 Task: Check the percentage active listings of step in shower in the last 1 year.
Action: Mouse moved to (775, 177)
Screenshot: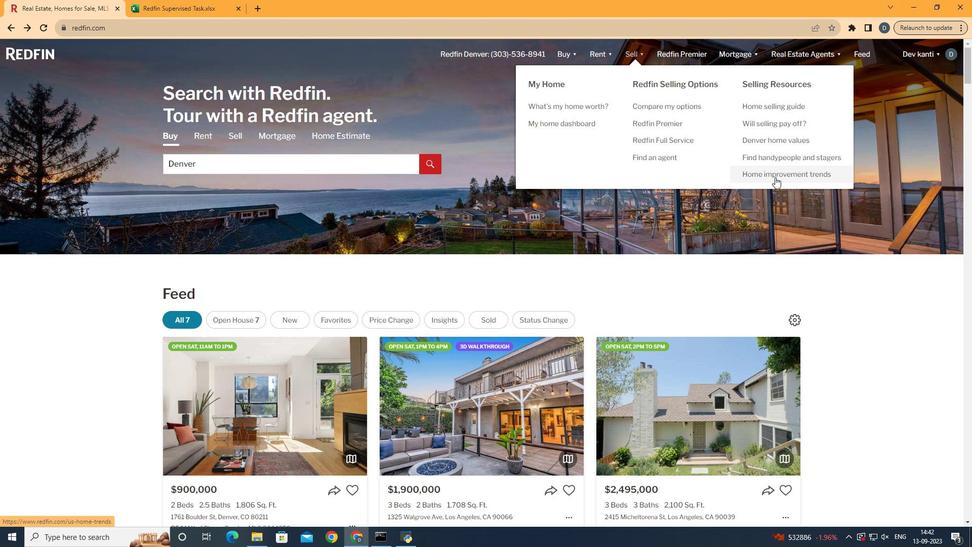 
Action: Mouse pressed left at (775, 177)
Screenshot: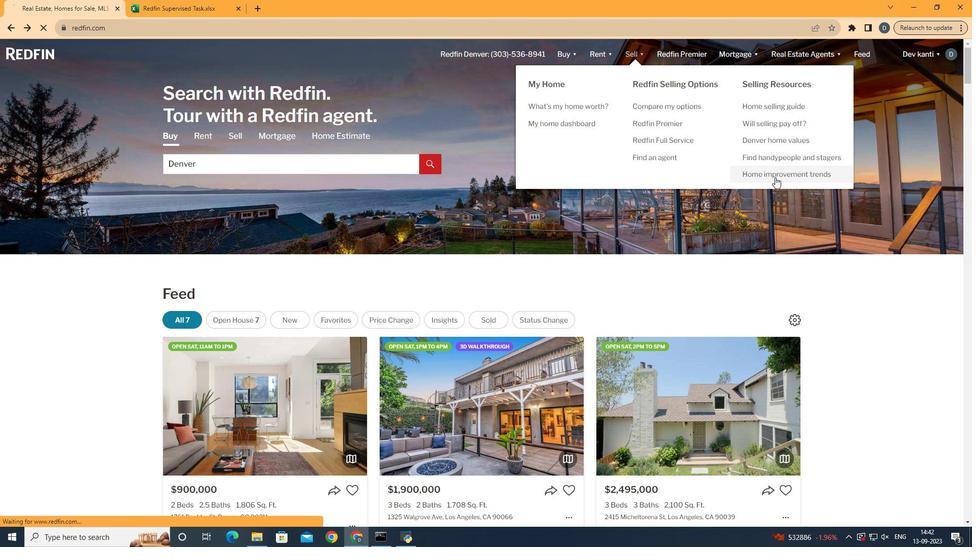 
Action: Mouse moved to (234, 188)
Screenshot: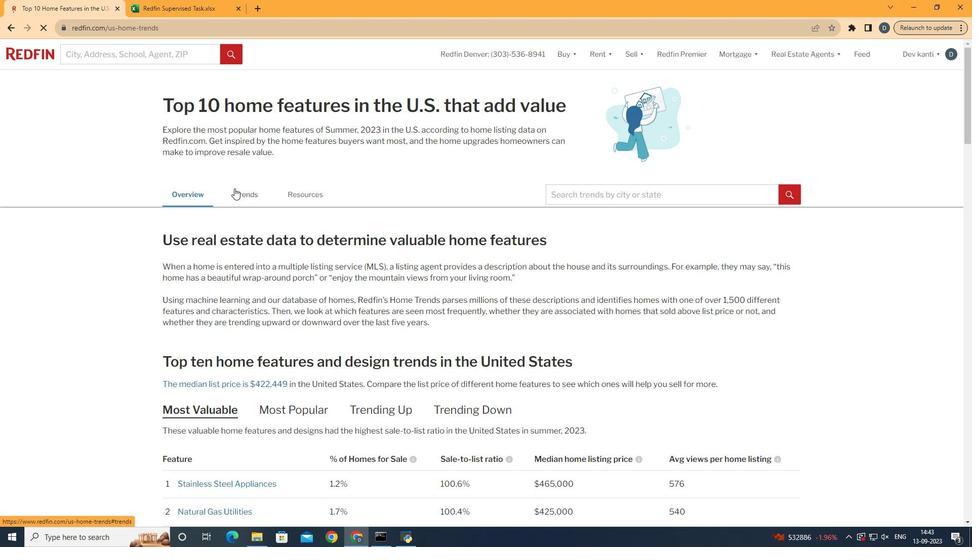
Action: Mouse pressed left at (234, 188)
Screenshot: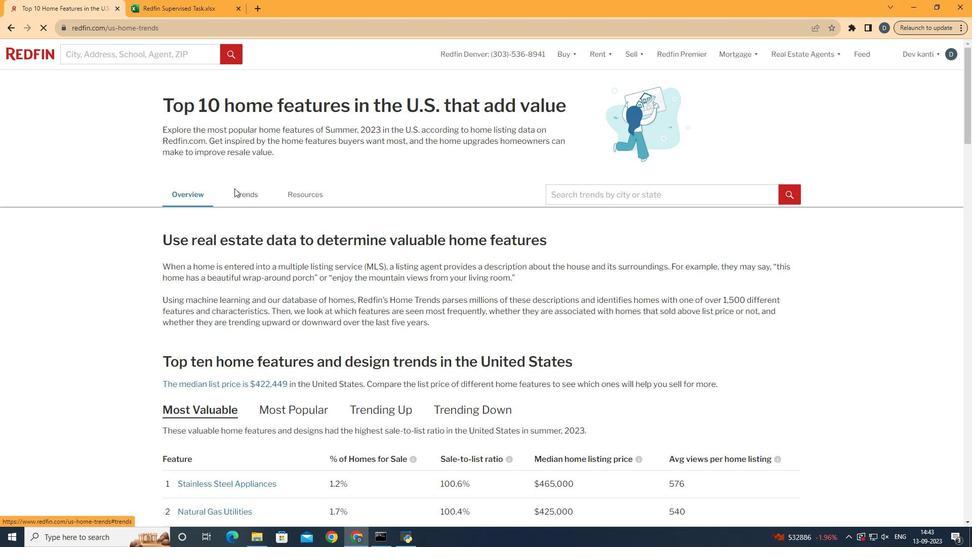 
Action: Mouse moved to (322, 210)
Screenshot: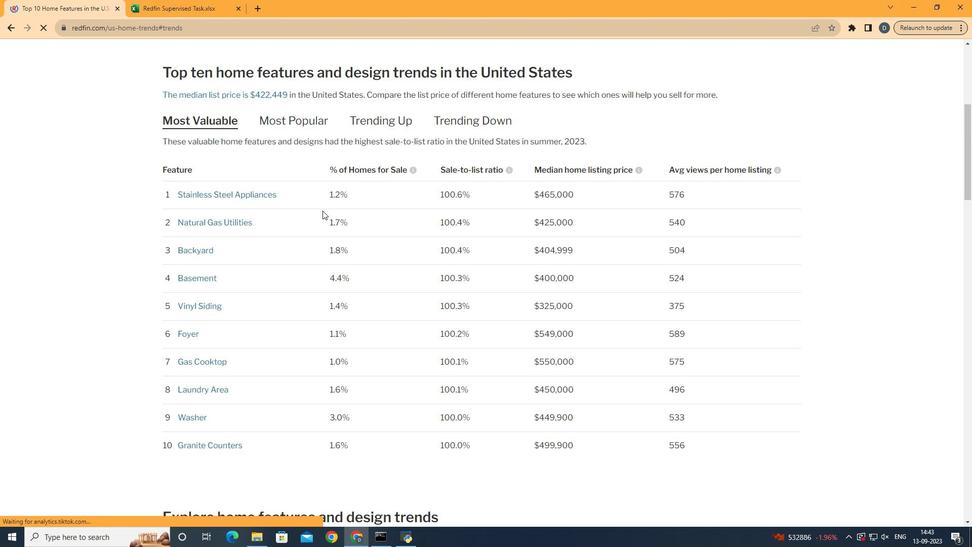 
Action: Mouse scrolled (322, 210) with delta (0, 0)
Screenshot: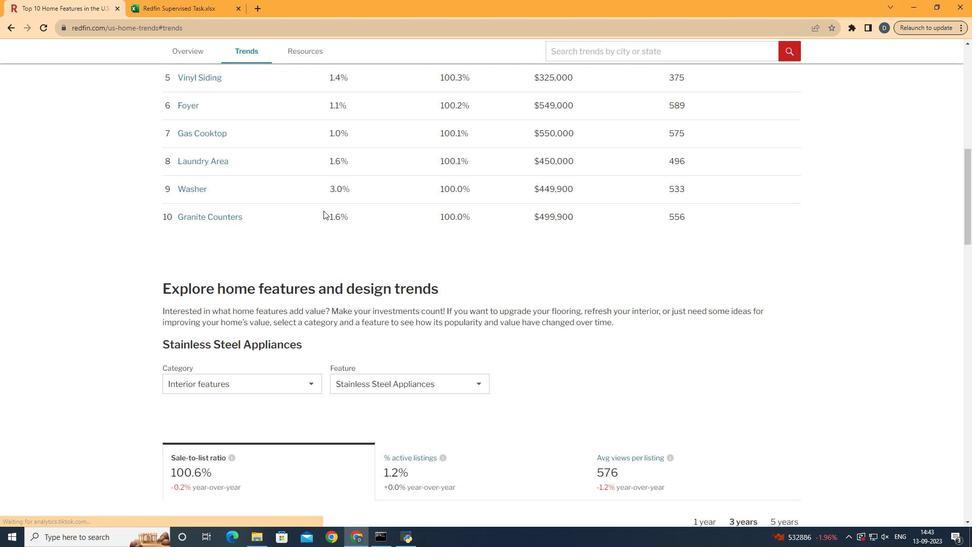 
Action: Mouse scrolled (322, 210) with delta (0, 0)
Screenshot: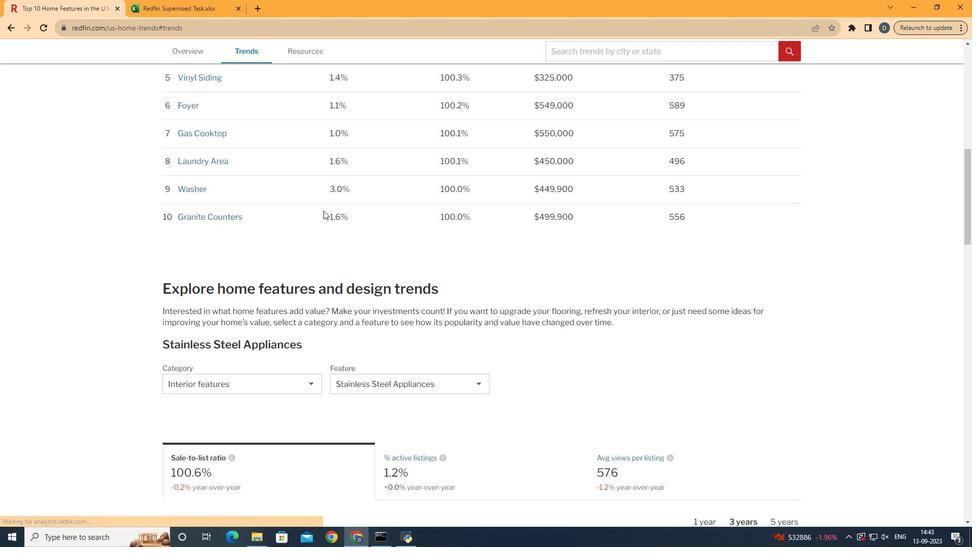 
Action: Mouse scrolled (322, 210) with delta (0, 0)
Screenshot: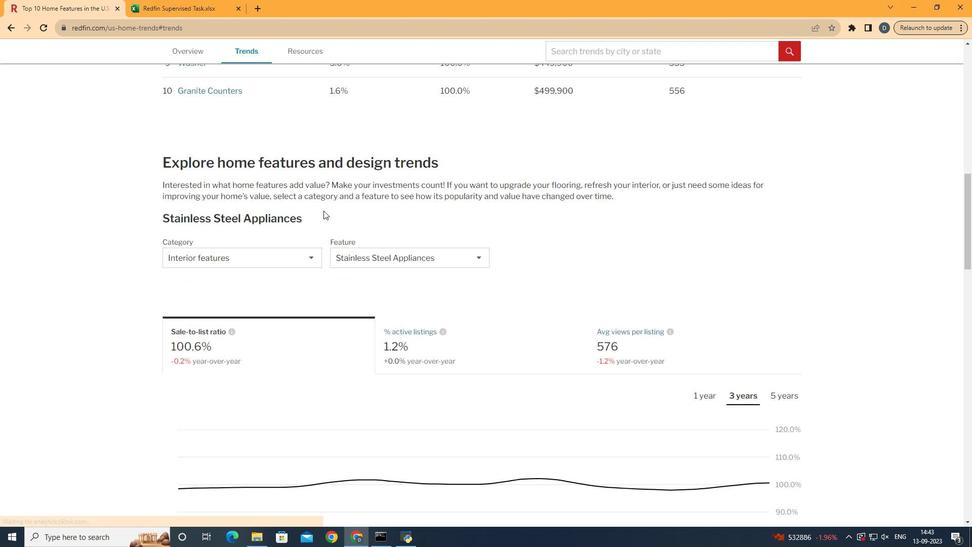 
Action: Mouse scrolled (322, 210) with delta (0, 0)
Screenshot: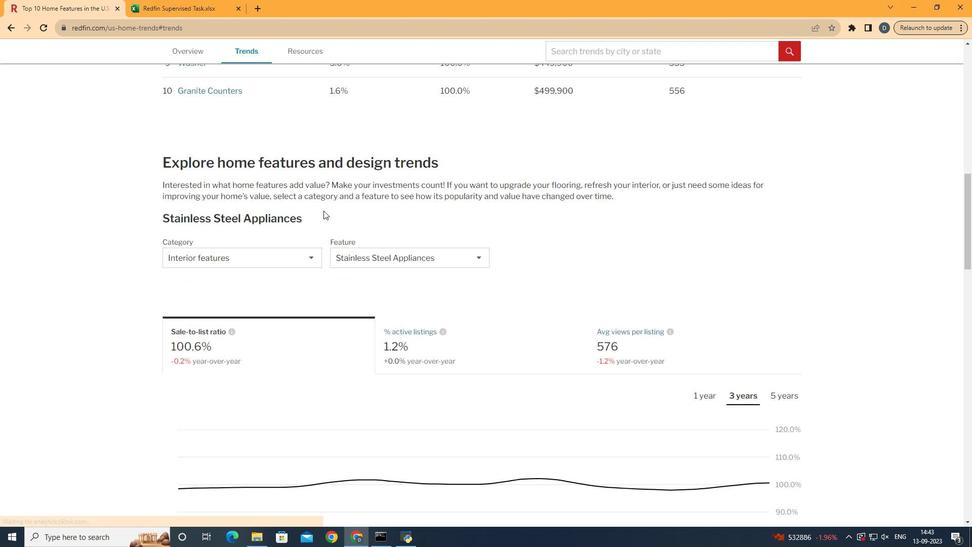 
Action: Mouse scrolled (322, 210) with delta (0, 0)
Screenshot: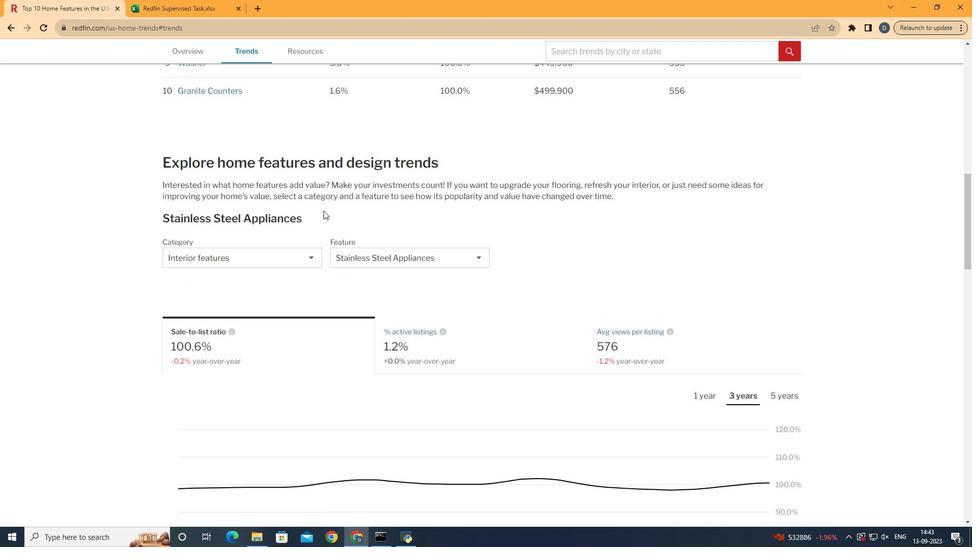 
Action: Mouse scrolled (322, 210) with delta (0, 0)
Screenshot: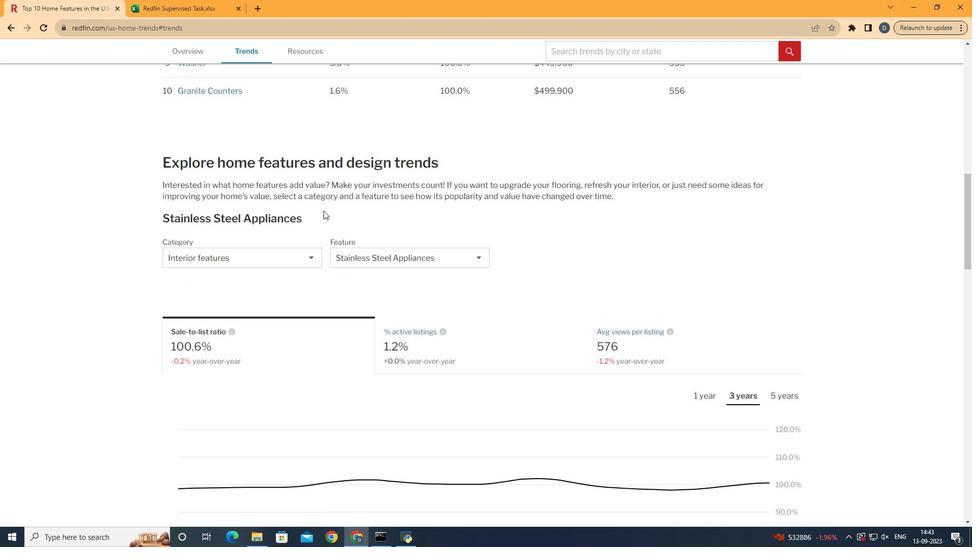 
Action: Mouse scrolled (322, 210) with delta (0, 0)
Screenshot: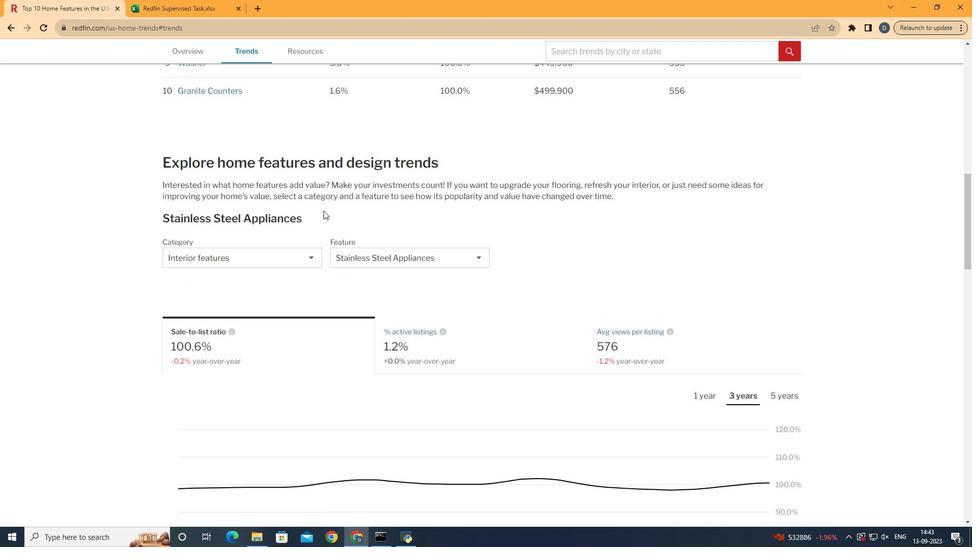 
Action: Mouse moved to (286, 267)
Screenshot: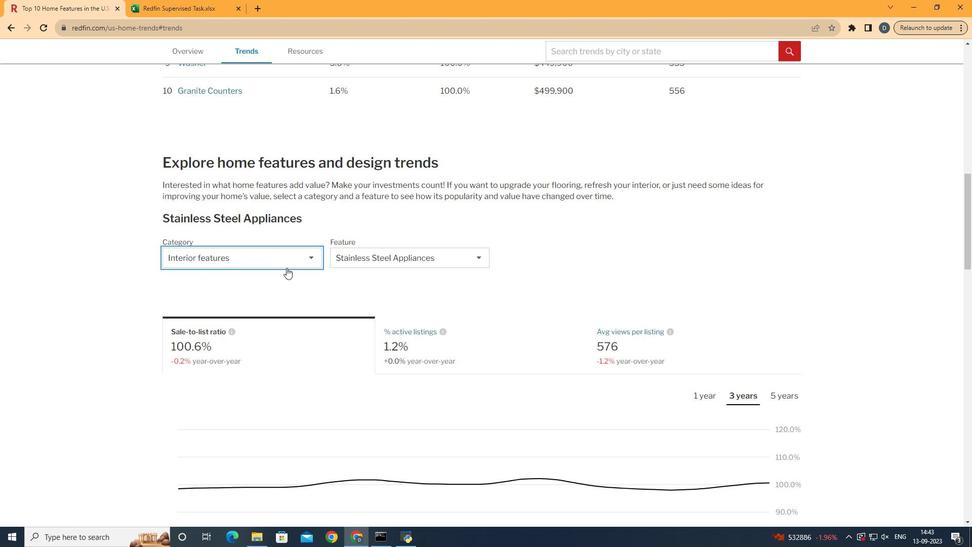 
Action: Mouse pressed left at (286, 267)
Screenshot: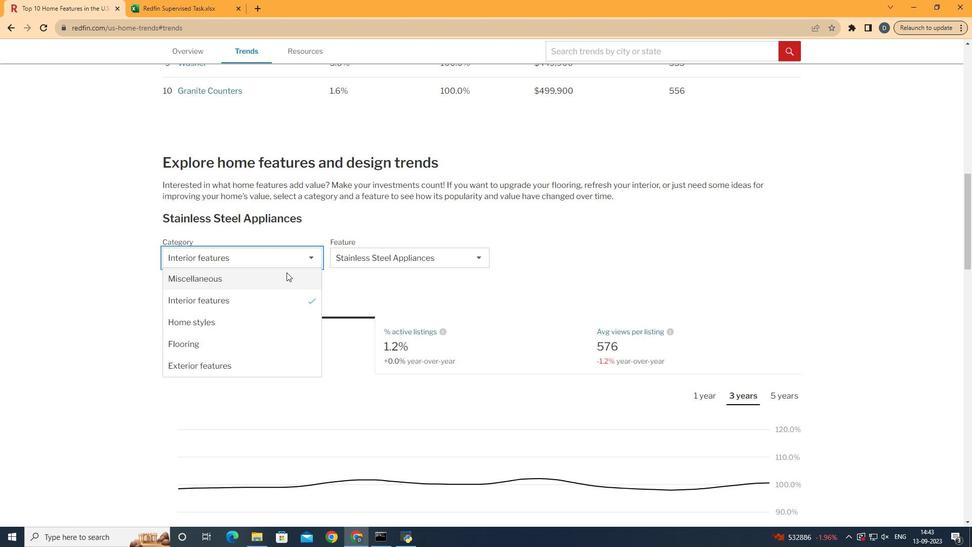 
Action: Mouse moved to (294, 306)
Screenshot: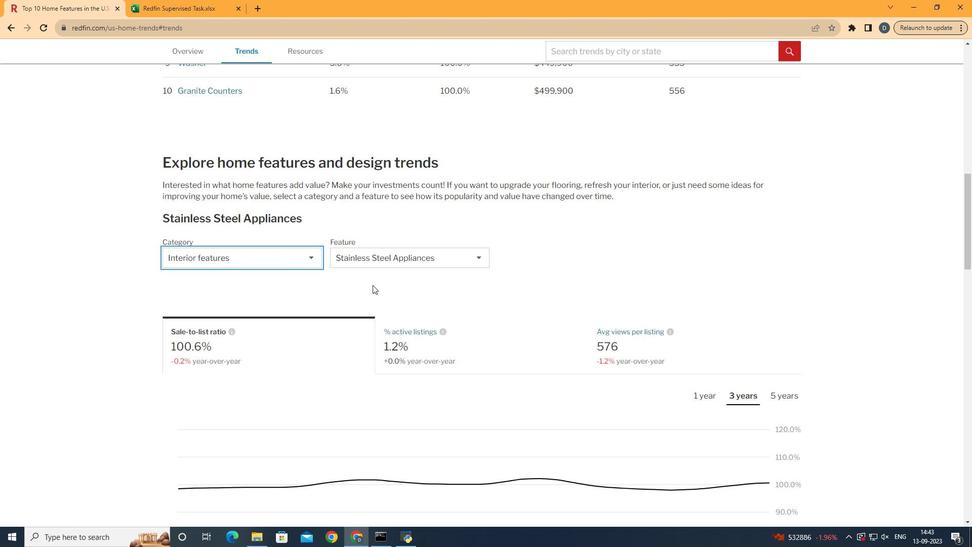
Action: Mouse pressed left at (294, 306)
Screenshot: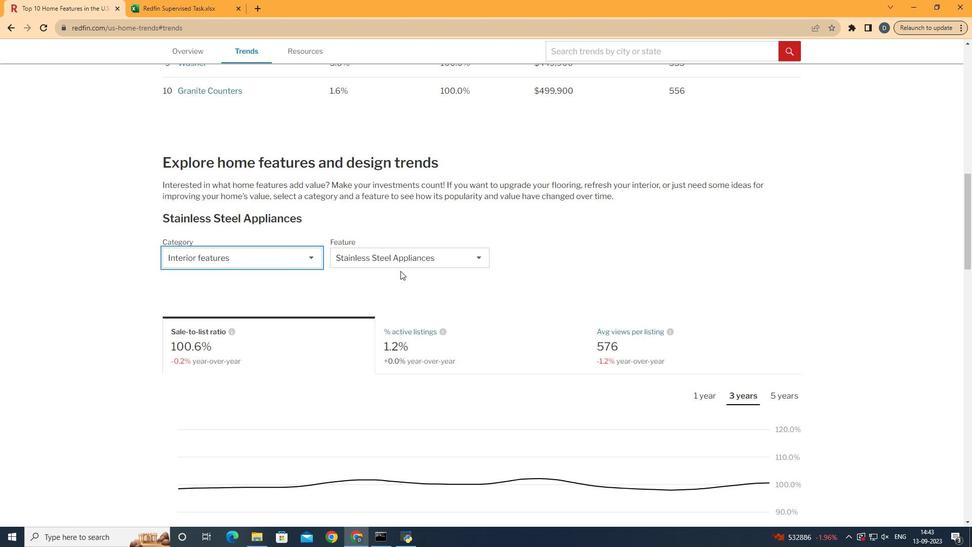 
Action: Mouse moved to (404, 269)
Screenshot: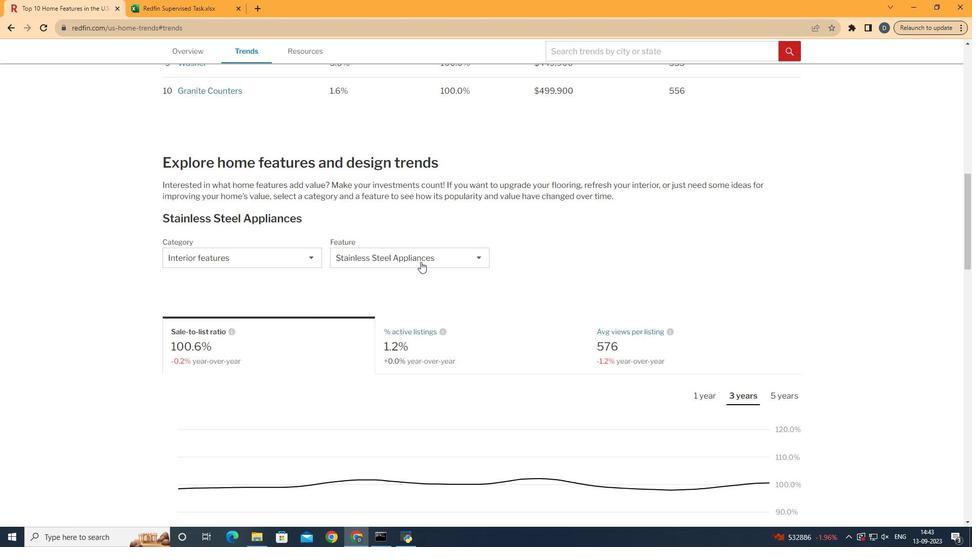 
Action: Mouse pressed left at (404, 269)
Screenshot: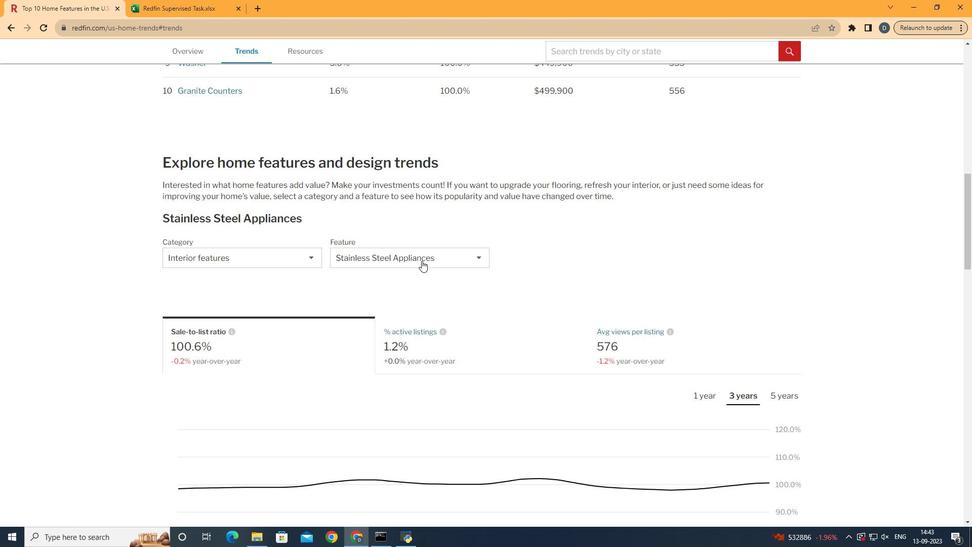 
Action: Mouse moved to (421, 260)
Screenshot: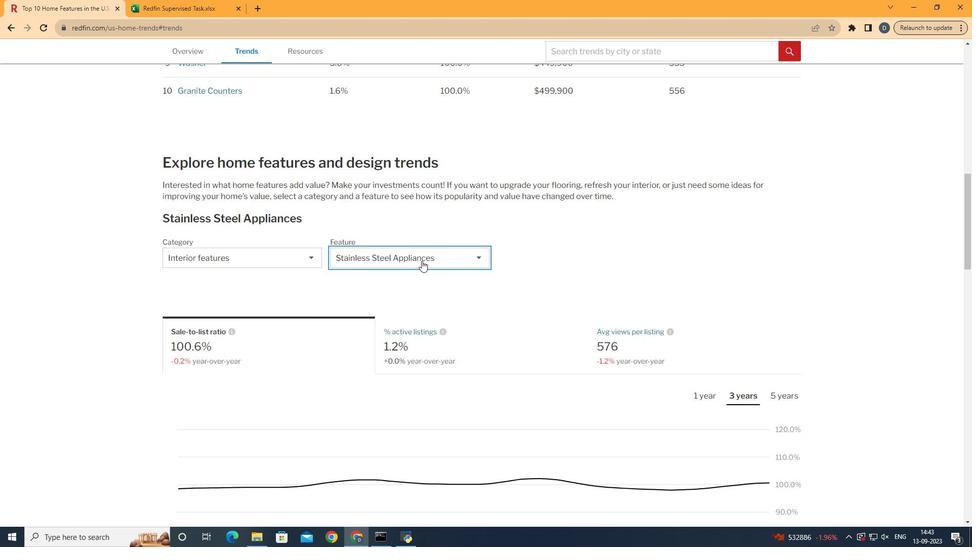 
Action: Mouse pressed left at (421, 260)
Screenshot: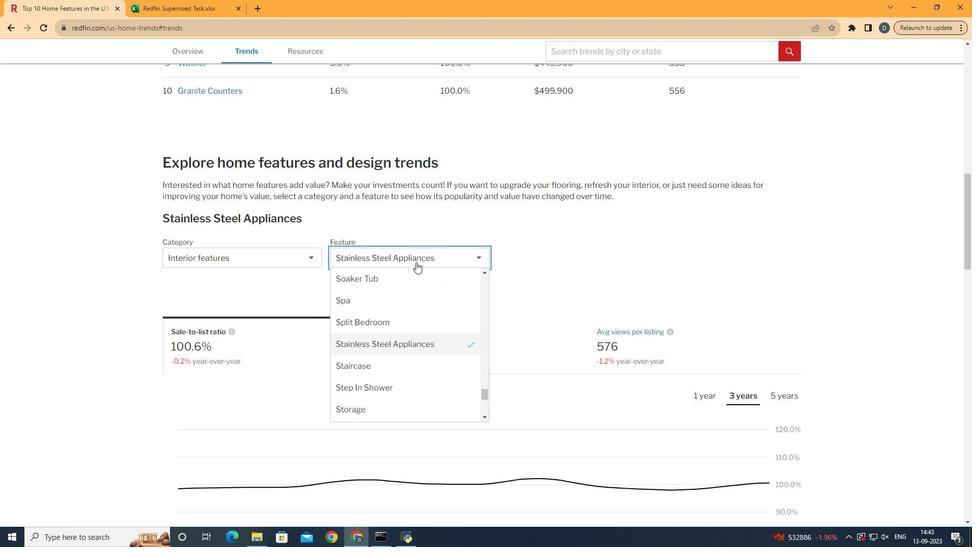 
Action: Mouse moved to (432, 391)
Screenshot: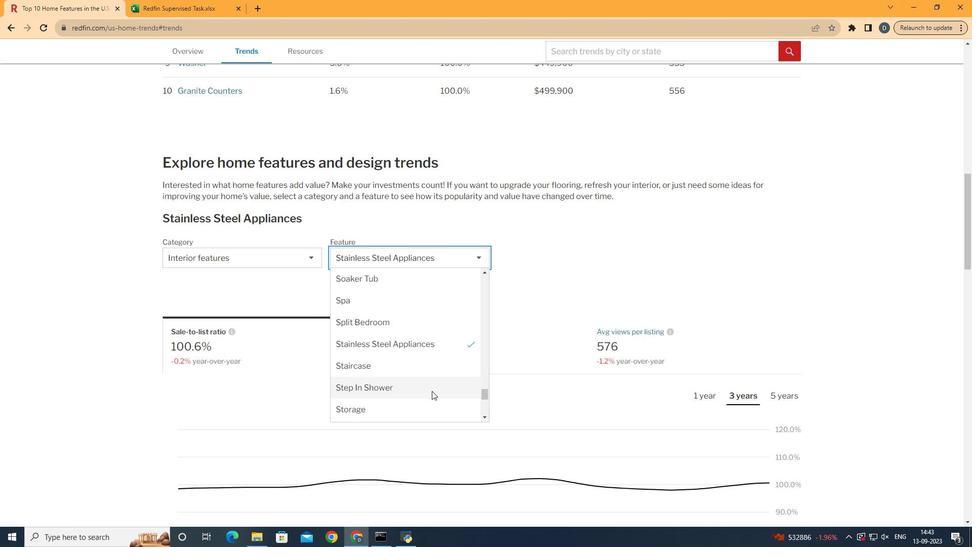 
Action: Mouse pressed left at (432, 391)
Screenshot: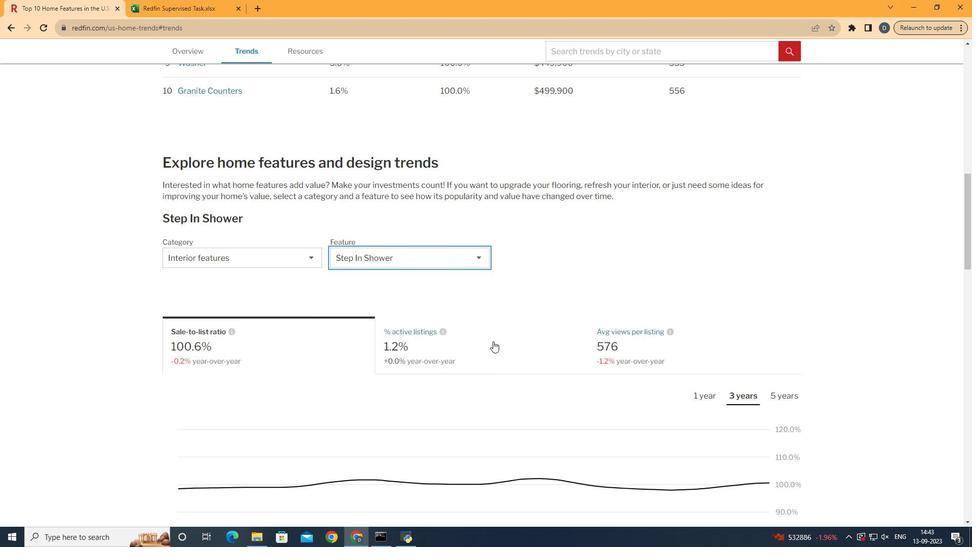 
Action: Mouse moved to (577, 227)
Screenshot: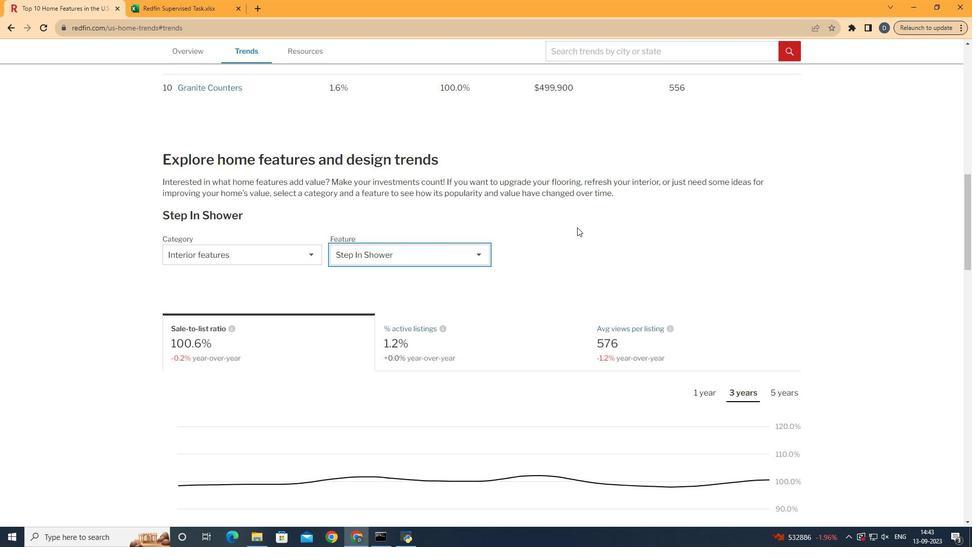 
Action: Mouse scrolled (577, 226) with delta (0, 0)
Screenshot: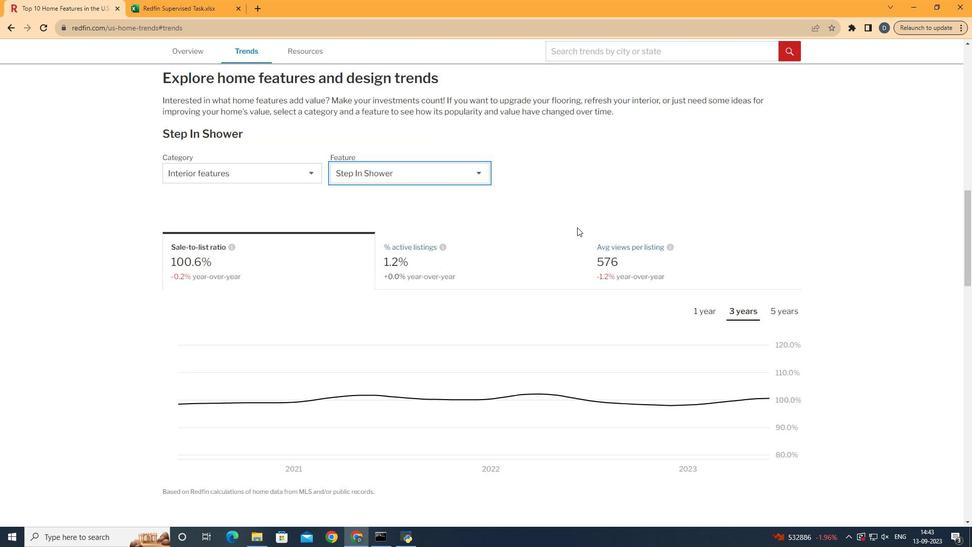 
Action: Mouse scrolled (577, 226) with delta (0, 0)
Screenshot: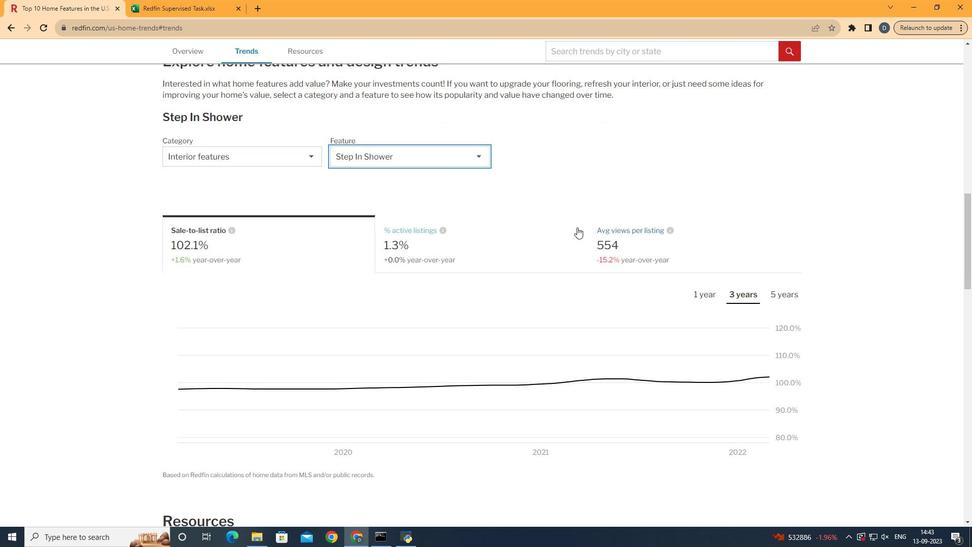 
Action: Mouse moved to (492, 239)
Screenshot: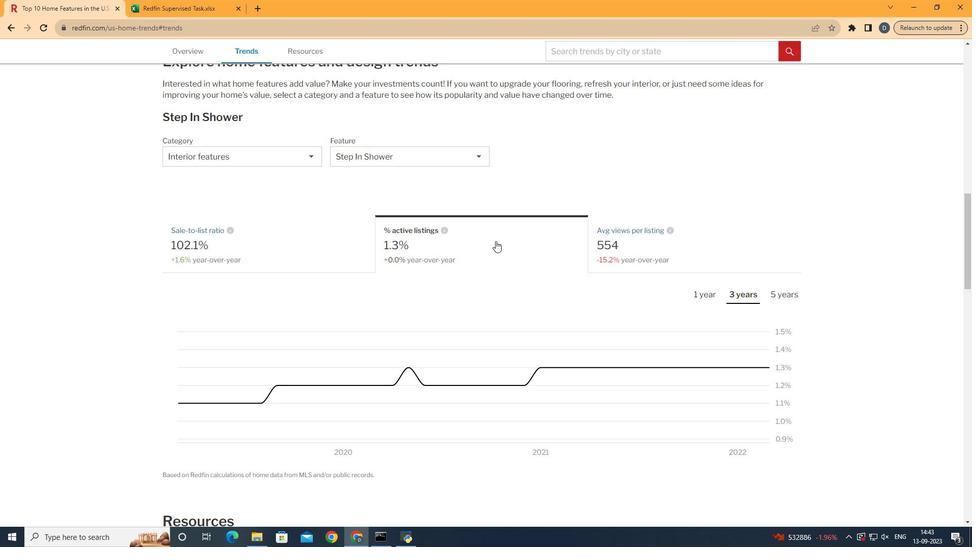 
Action: Mouse pressed left at (492, 239)
Screenshot: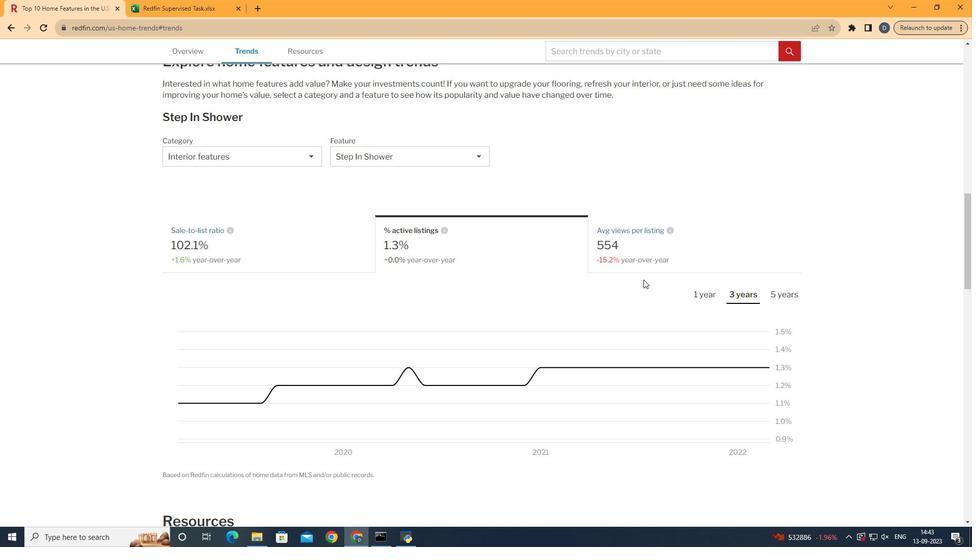 
Action: Mouse moved to (714, 297)
Screenshot: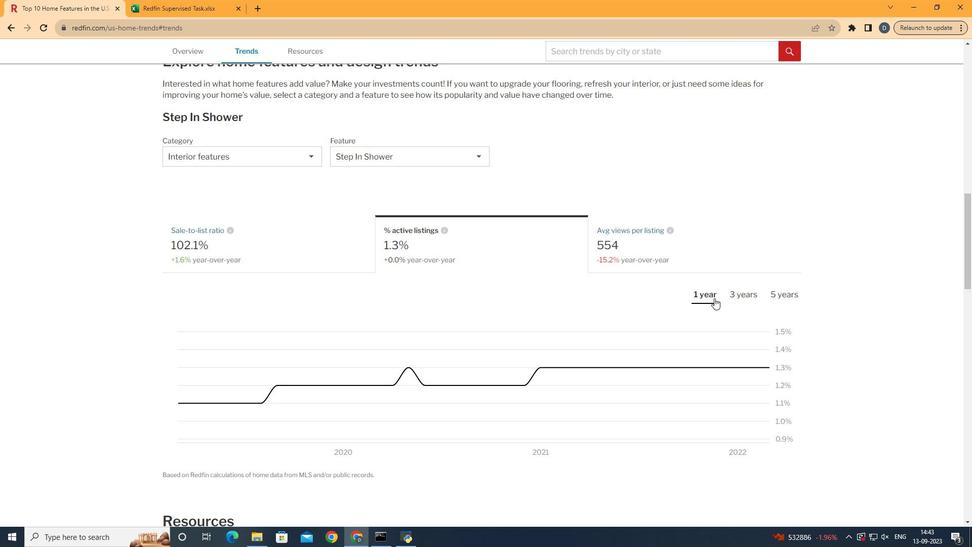 
Action: Mouse pressed left at (714, 297)
Screenshot: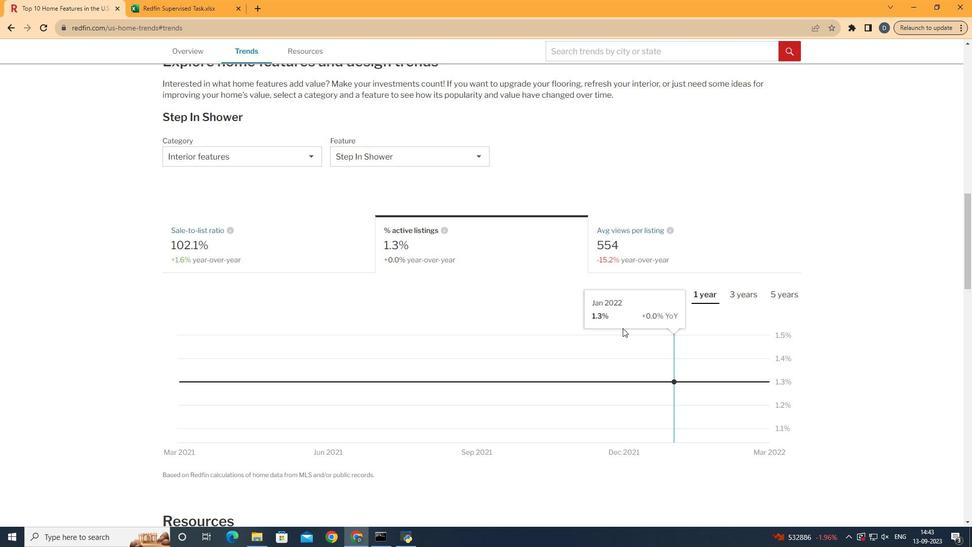 
Action: Mouse moved to (799, 249)
Screenshot: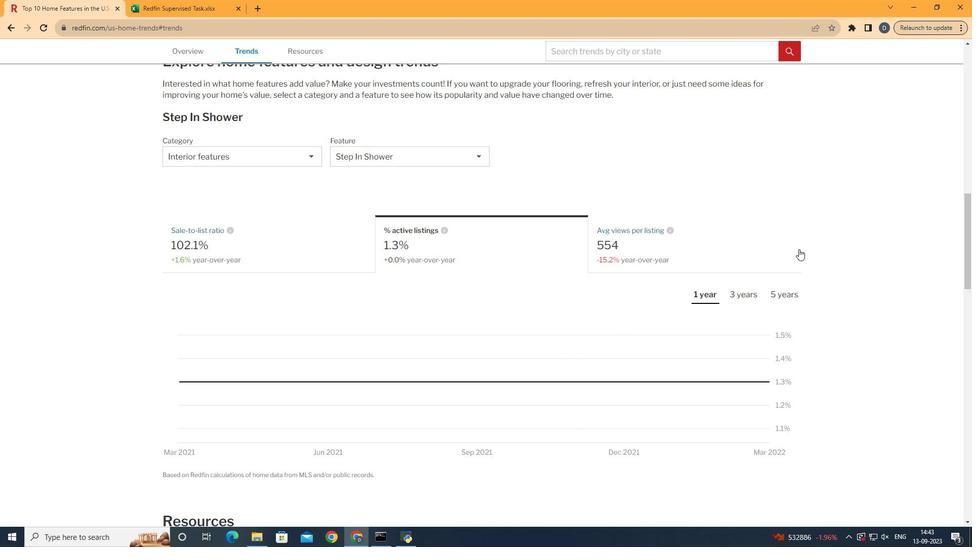 
